Task: Add in the project TripleWorks a sprint 'Celestial Sprint'.
Action: Mouse moved to (233, 76)
Screenshot: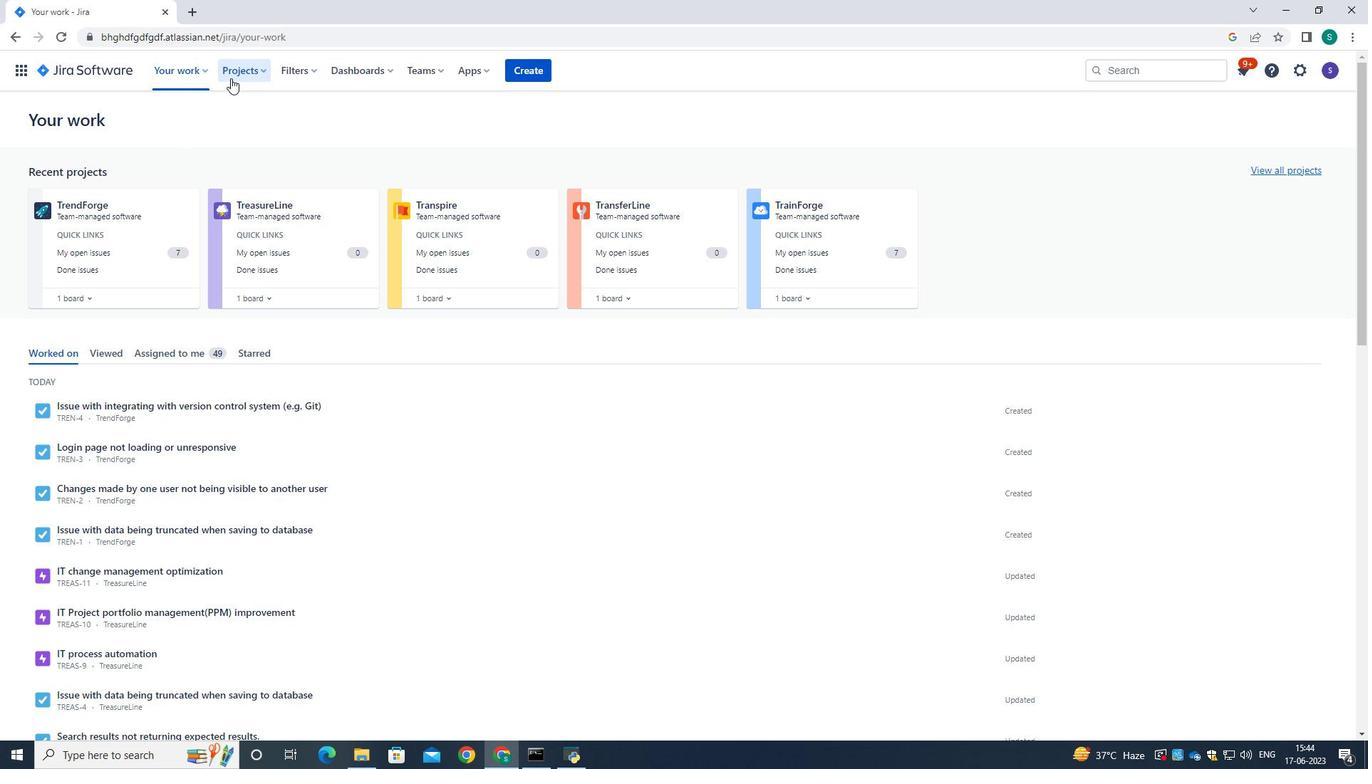 
Action: Mouse pressed left at (233, 76)
Screenshot: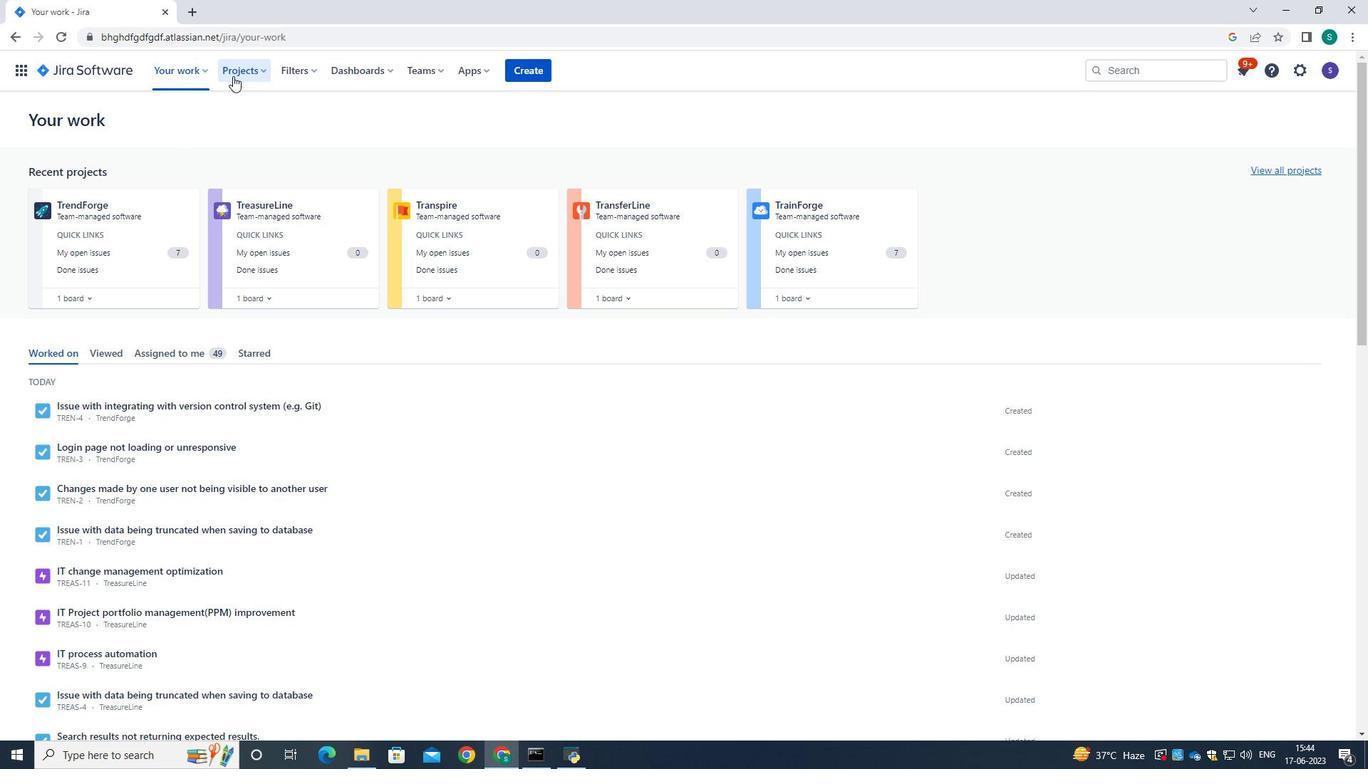 
Action: Mouse moved to (267, 137)
Screenshot: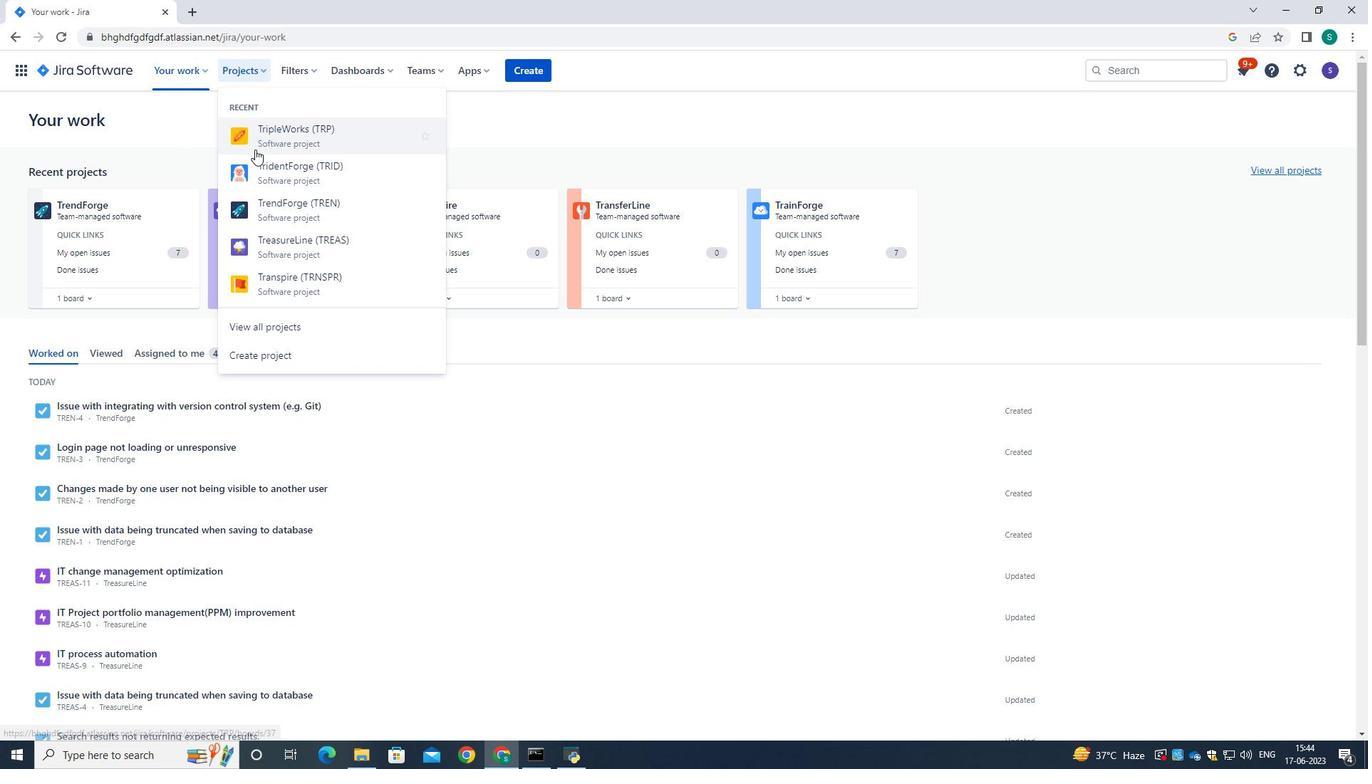 
Action: Mouse pressed left at (267, 137)
Screenshot: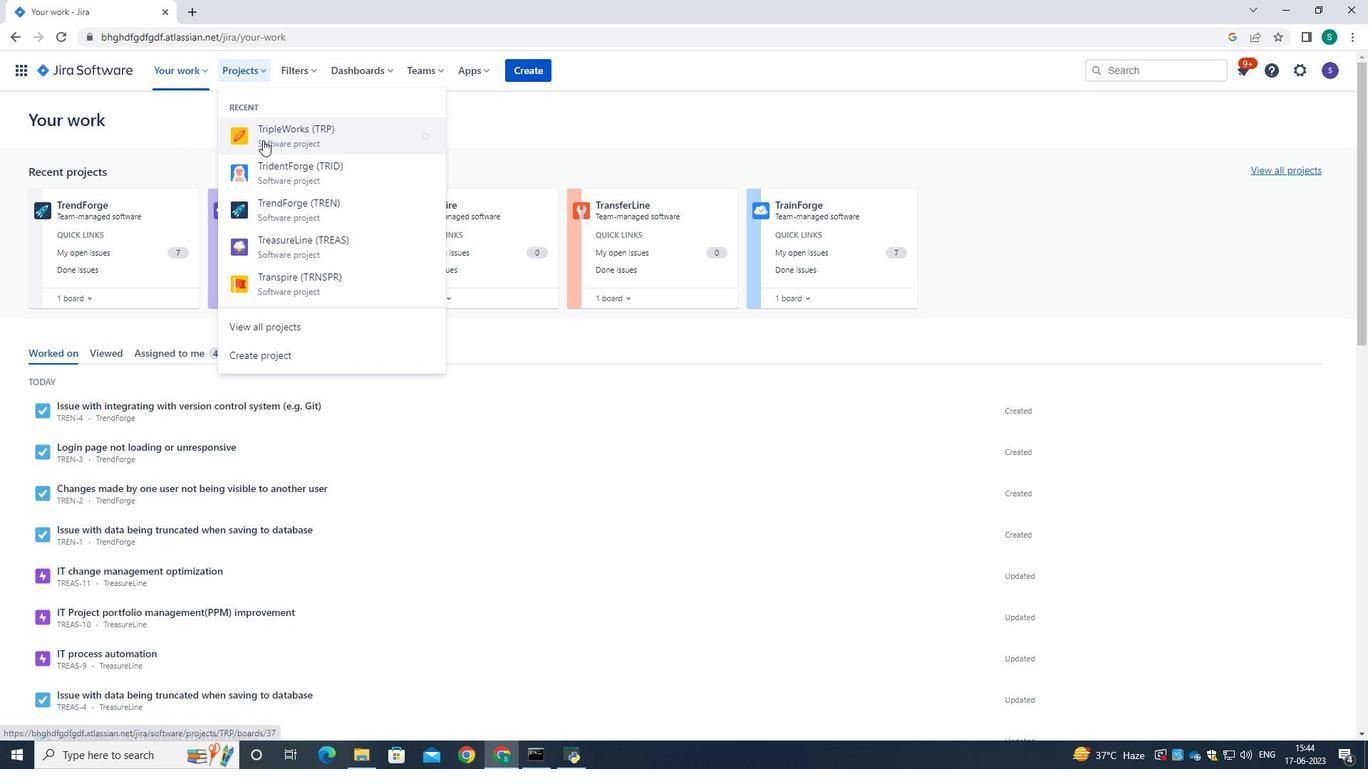 
Action: Mouse moved to (75, 224)
Screenshot: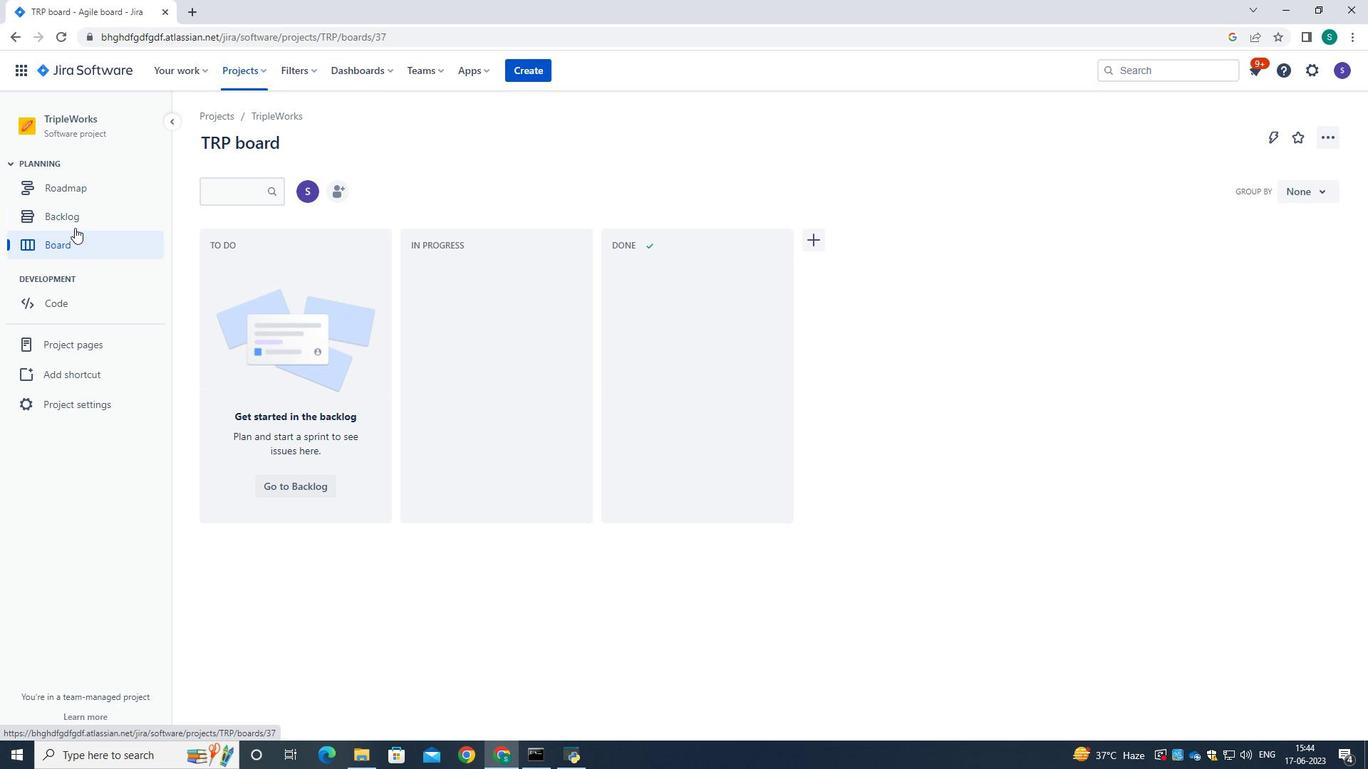 
Action: Mouse pressed left at (75, 224)
Screenshot: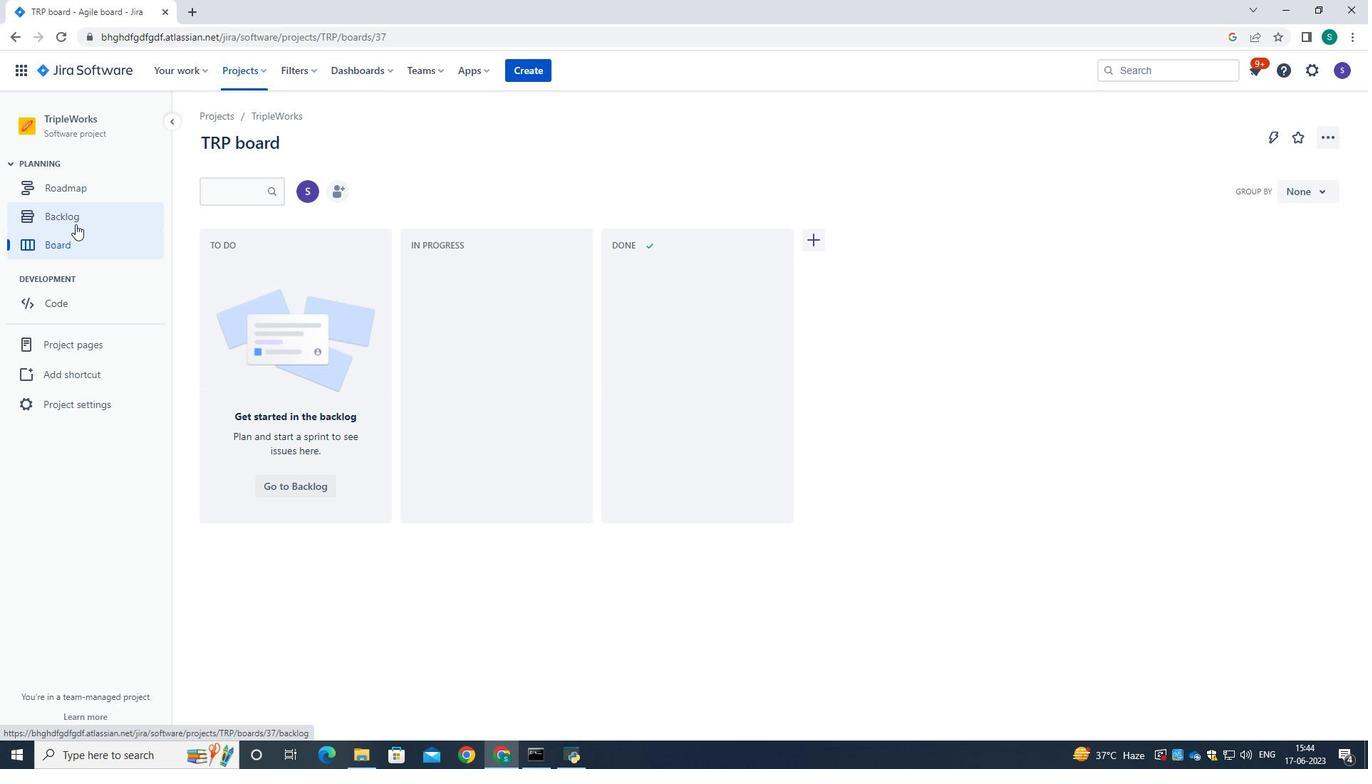 
Action: Mouse moved to (653, 293)
Screenshot: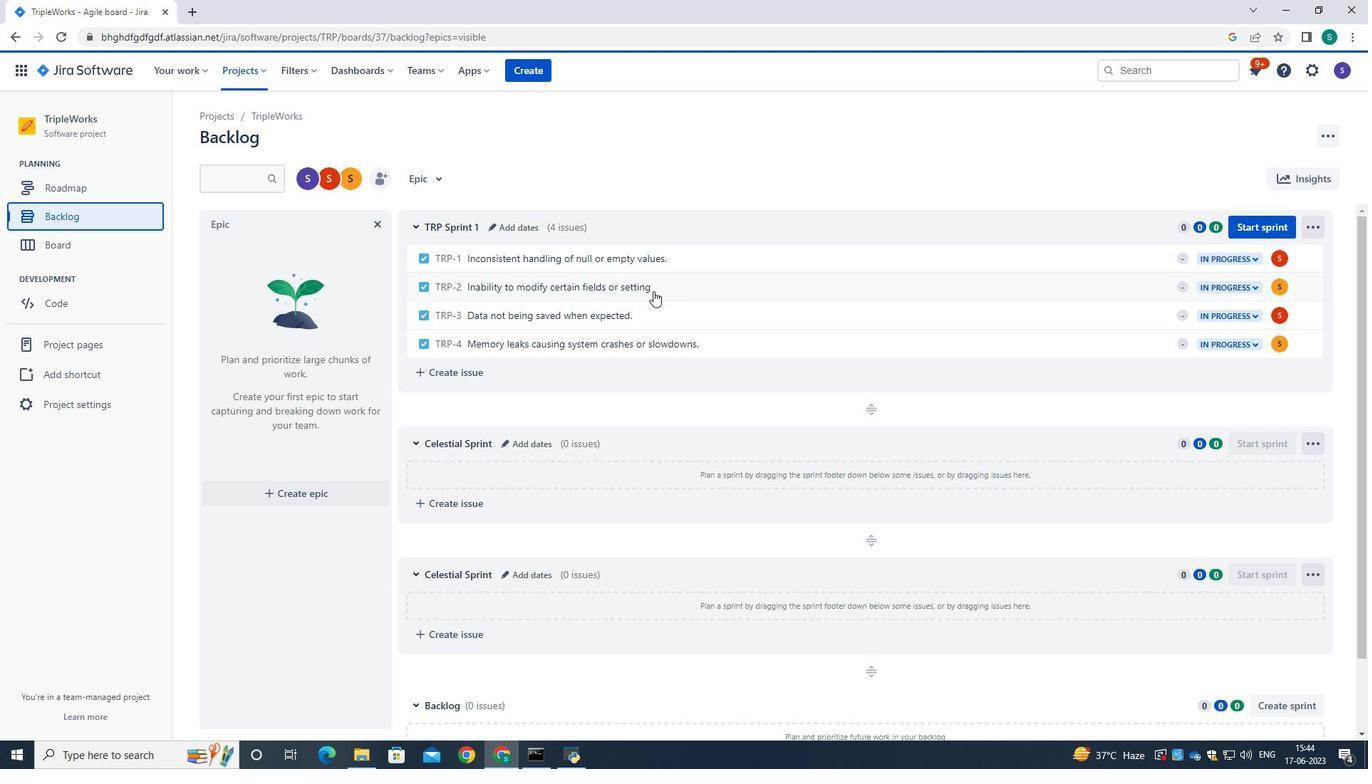 
Action: Mouse scrolled (653, 292) with delta (0, 0)
Screenshot: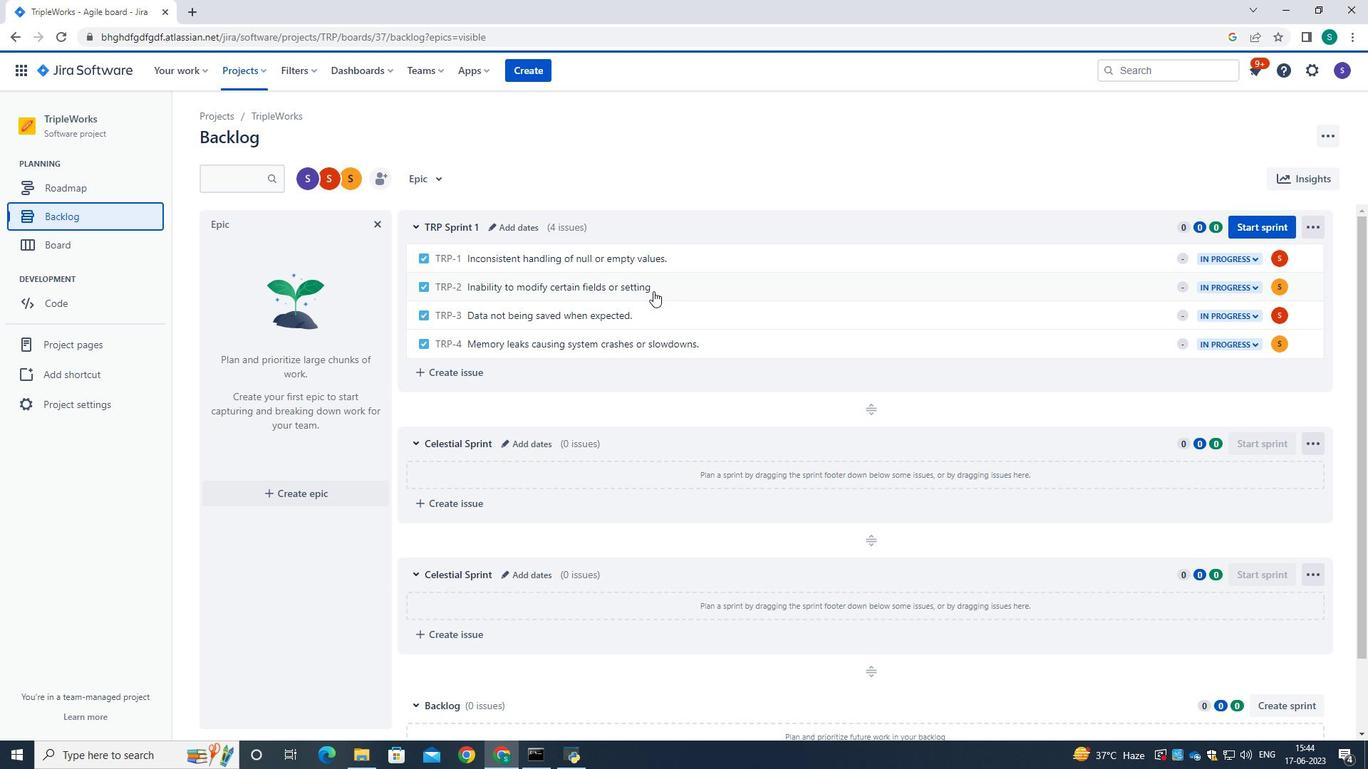
Action: Mouse scrolled (653, 292) with delta (0, 0)
Screenshot: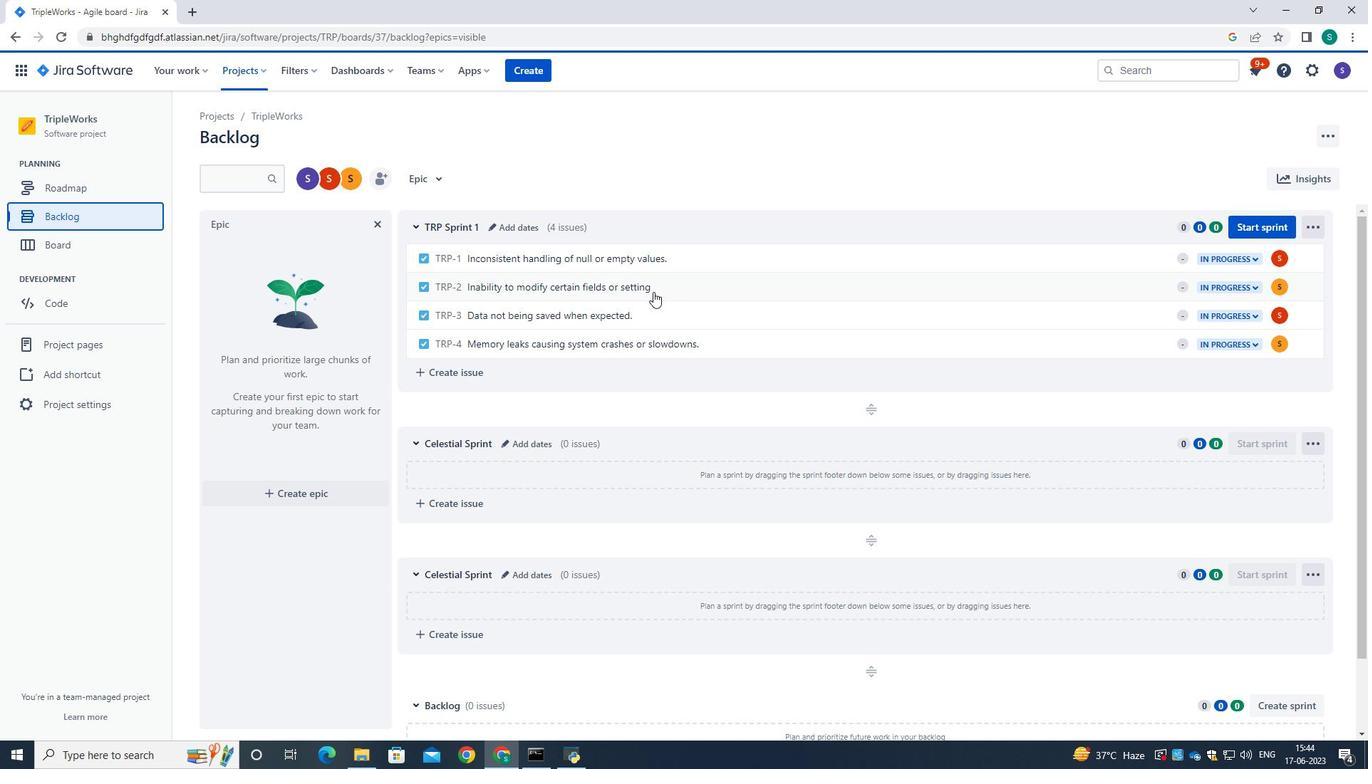 
Action: Mouse scrolled (653, 292) with delta (0, 0)
Screenshot: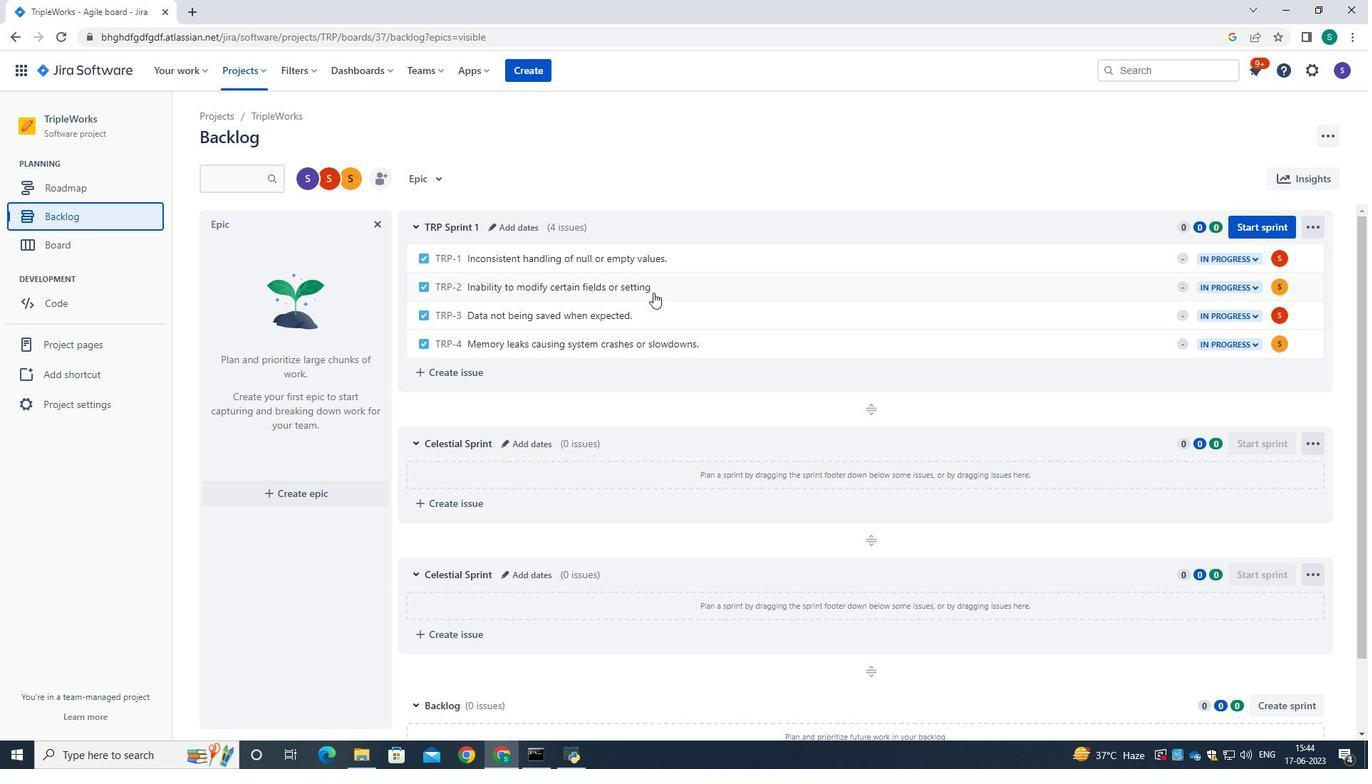
Action: Mouse scrolled (653, 292) with delta (0, 0)
Screenshot: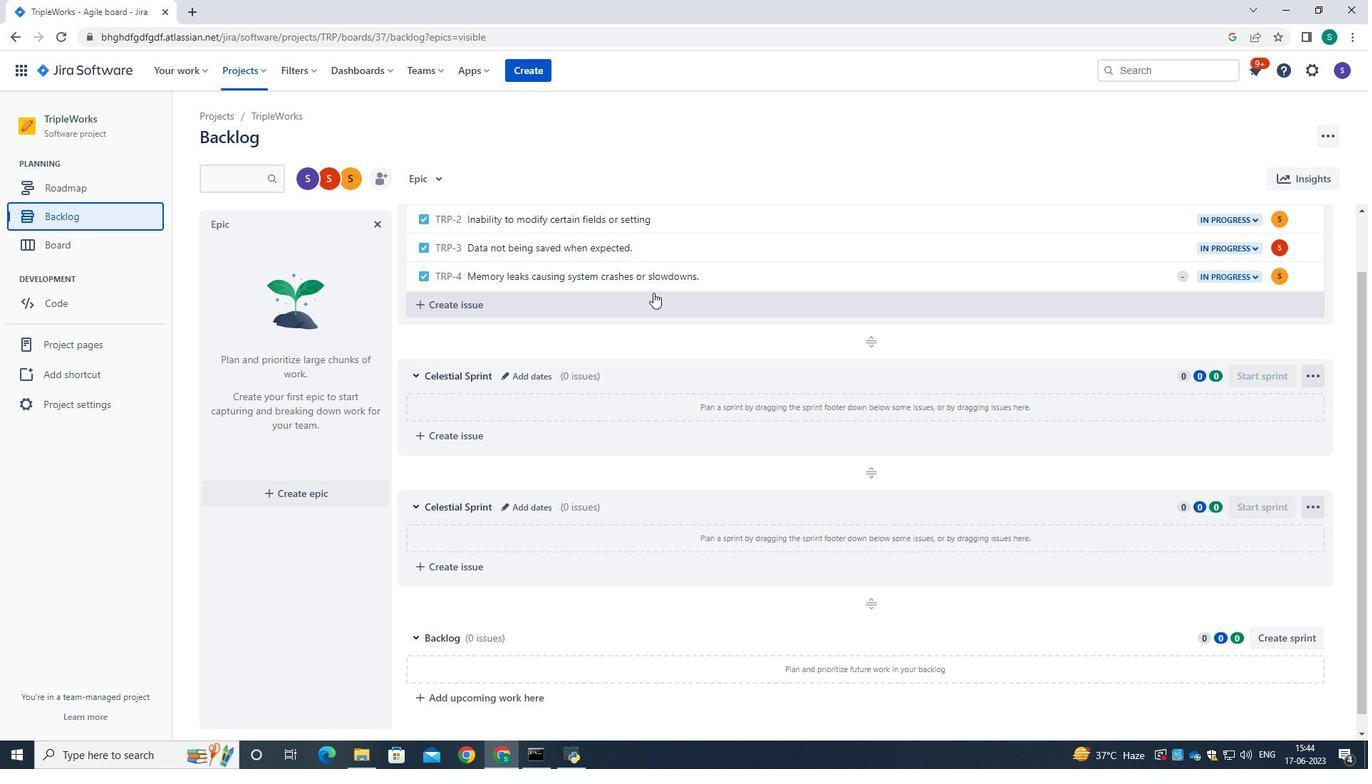 
Action: Mouse scrolled (653, 292) with delta (0, 0)
Screenshot: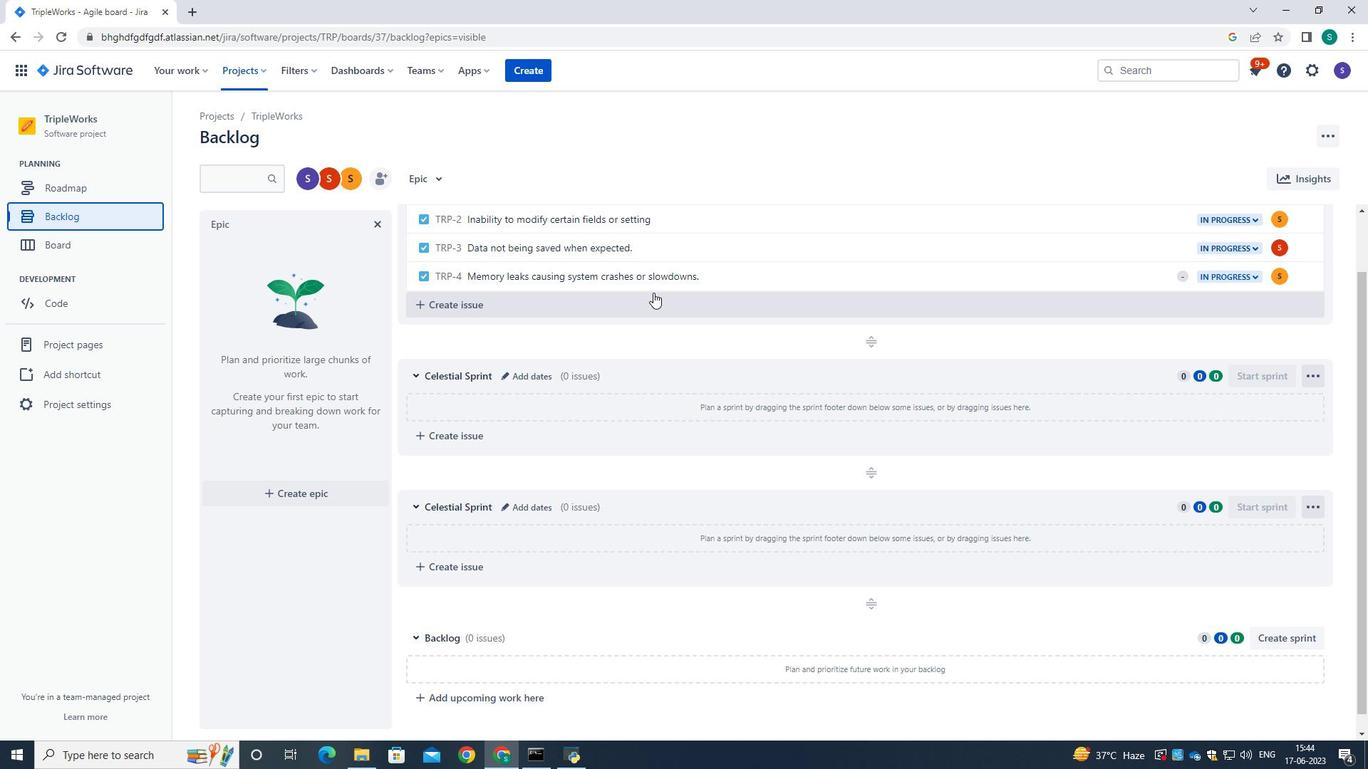
Action: Mouse scrolled (653, 292) with delta (0, 0)
Screenshot: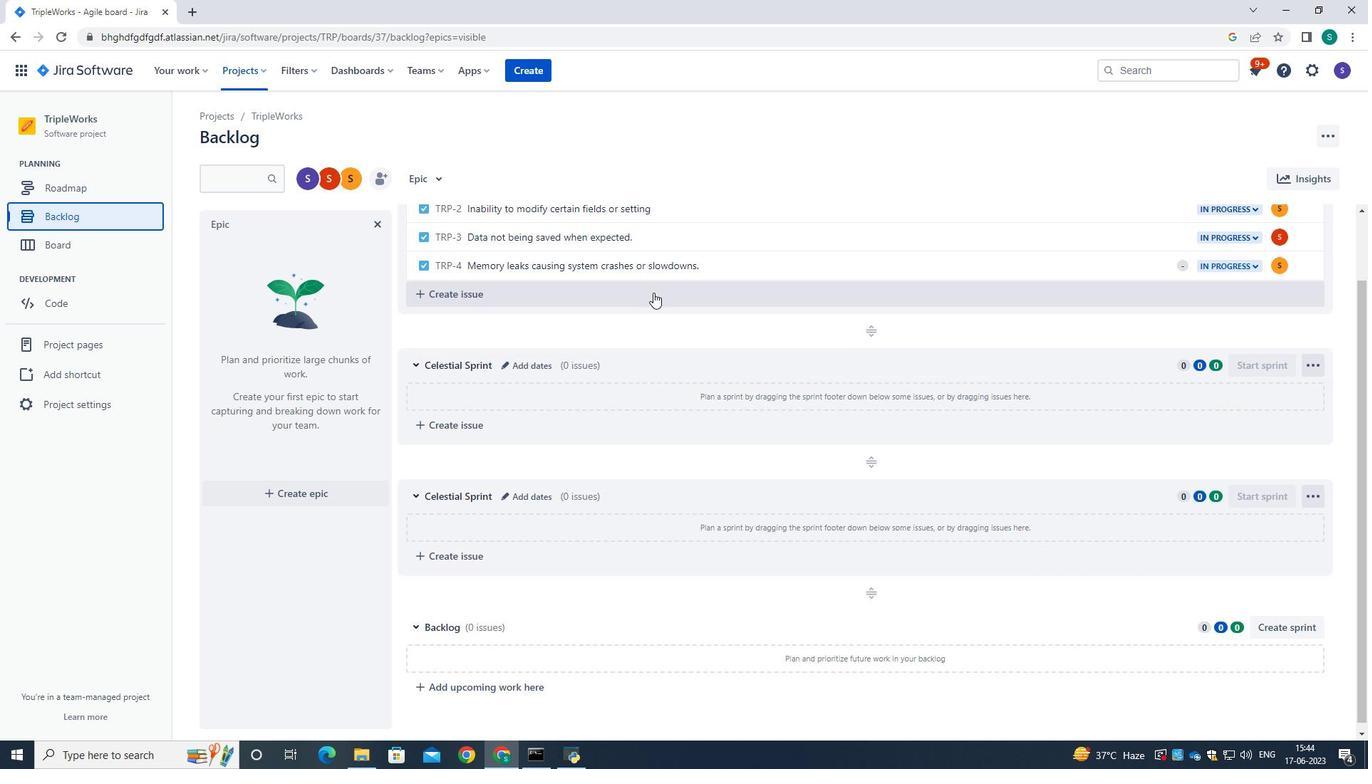 
Action: Mouse moved to (1288, 628)
Screenshot: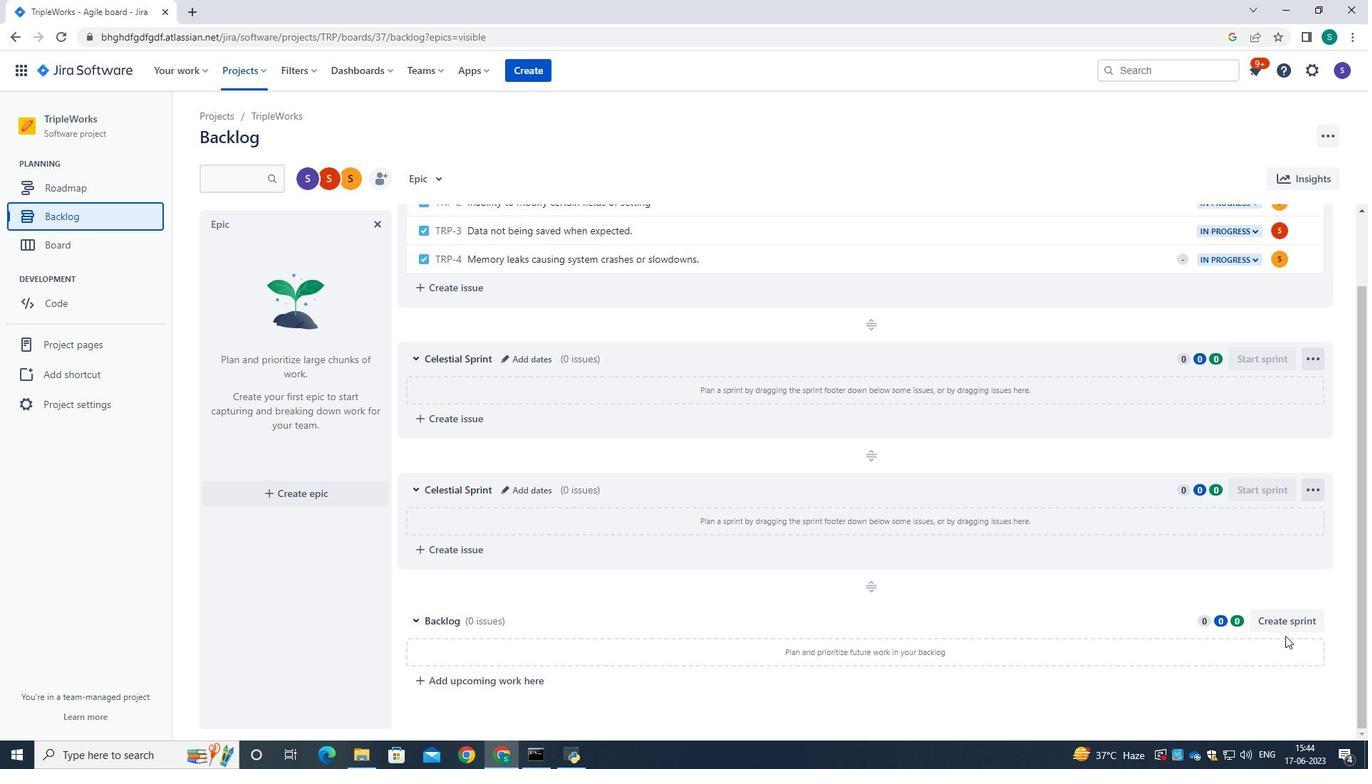 
Action: Mouse pressed left at (1288, 628)
Screenshot: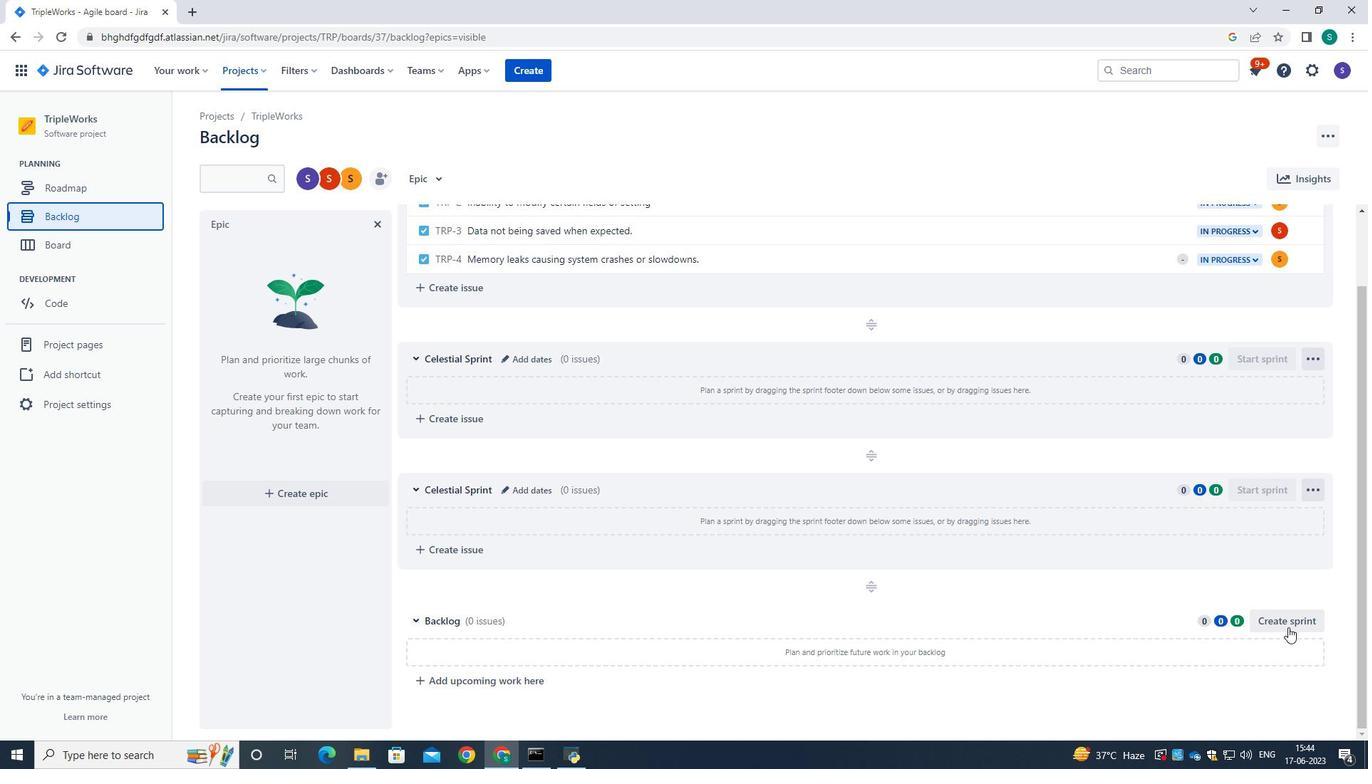 
Action: Mouse moved to (509, 620)
Screenshot: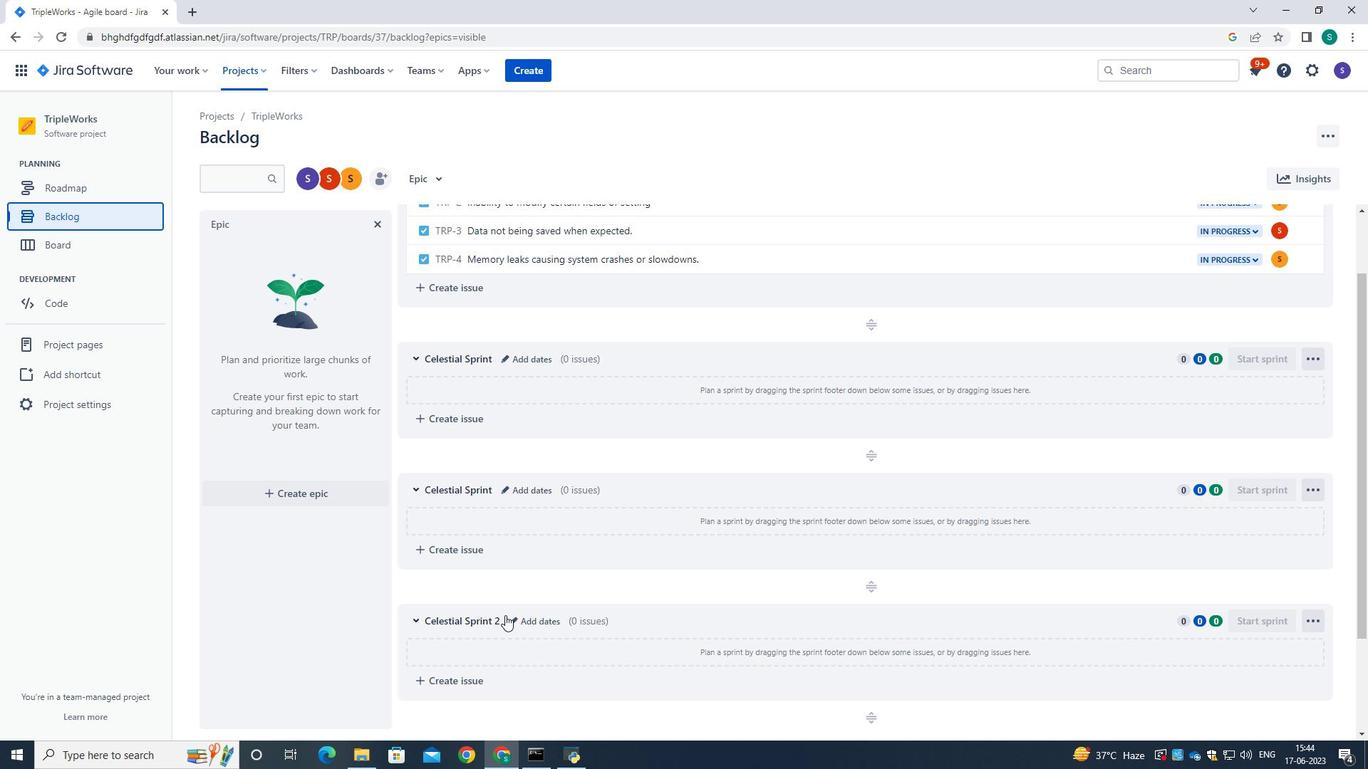 
Action: Mouse pressed left at (509, 620)
Screenshot: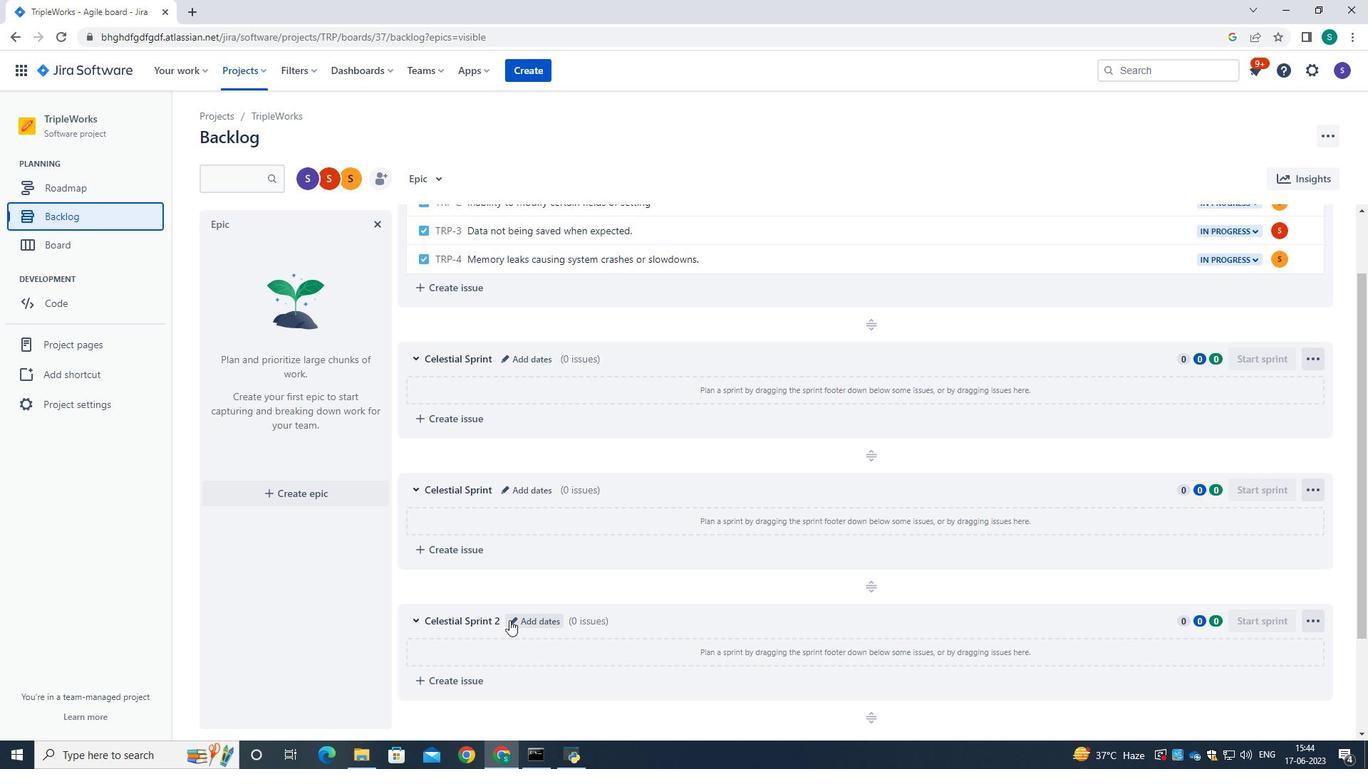 
Action: Mouse moved to (608, 186)
Screenshot: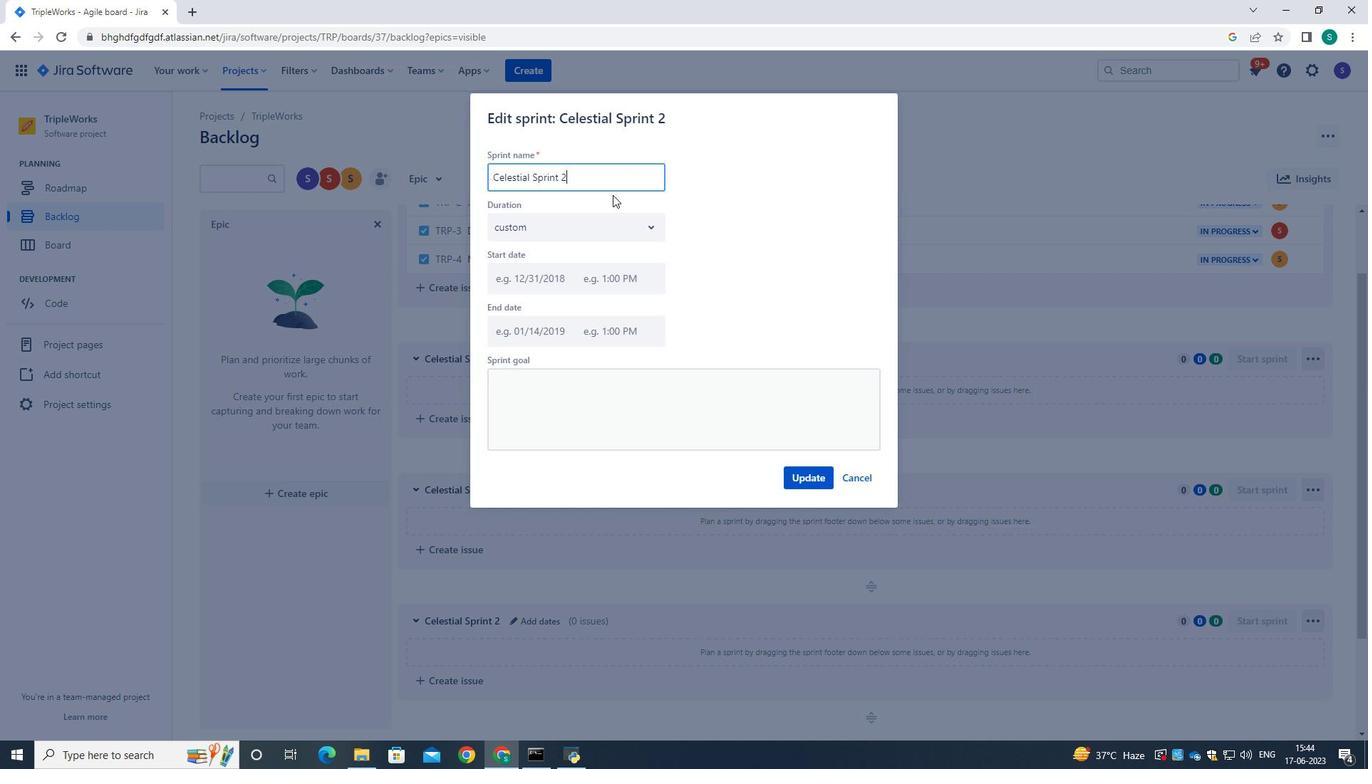 
Action: Mouse pressed left at (608, 186)
Screenshot: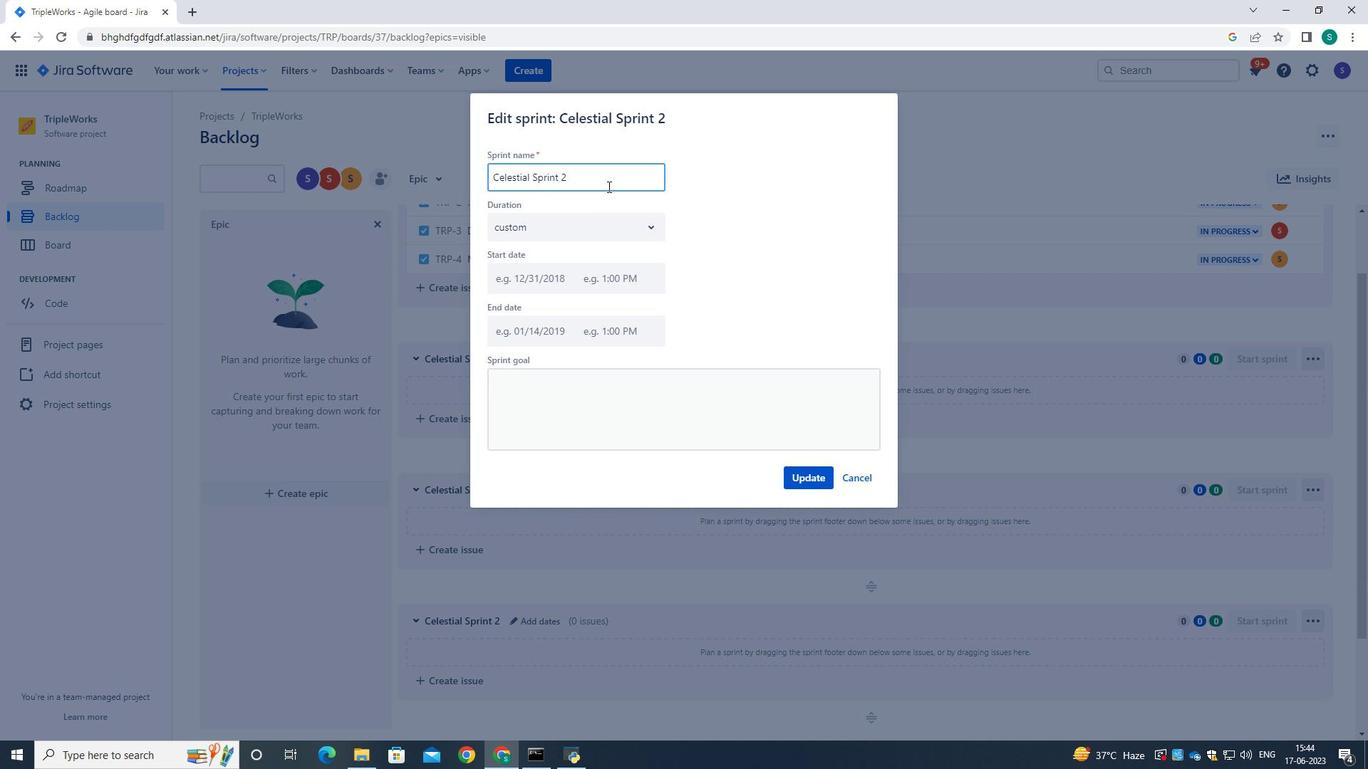 
Action: Key pressed <Key.backspace><Key.backspace>
Screenshot: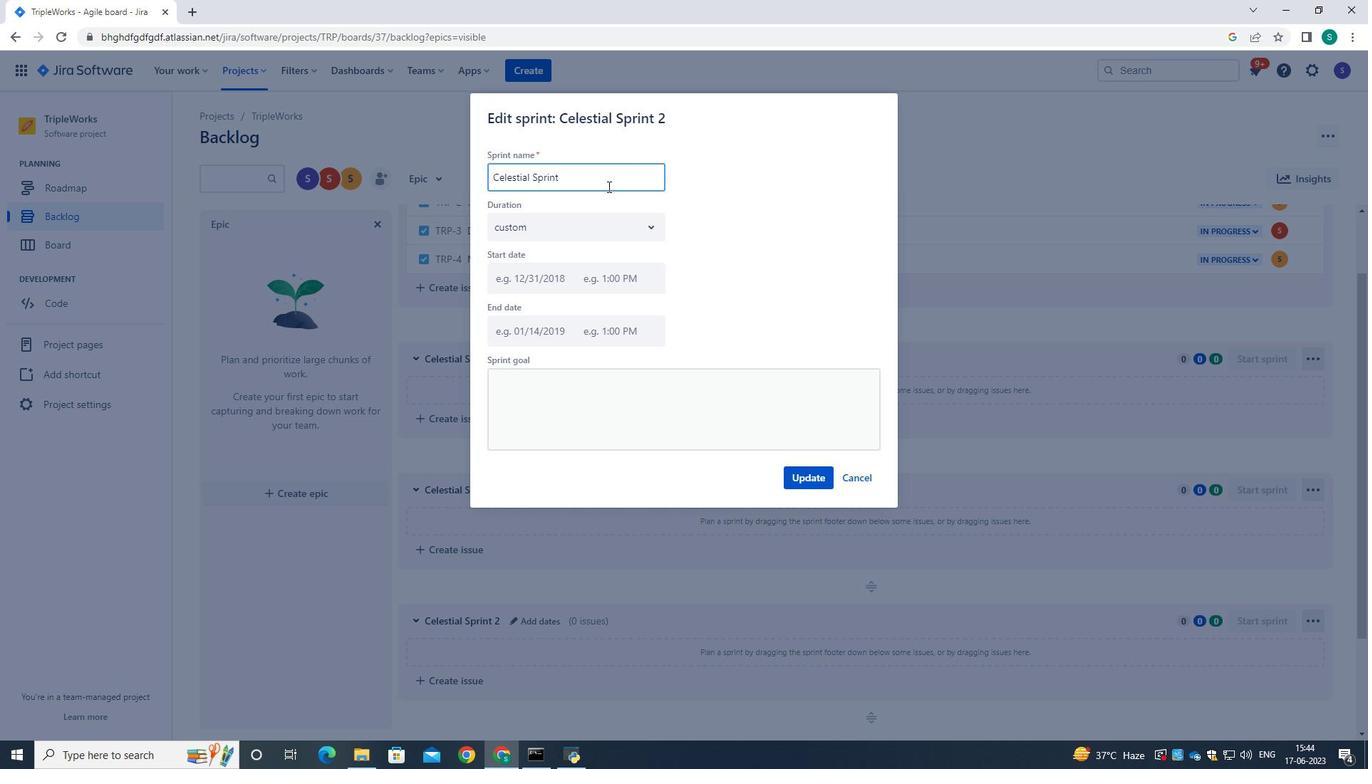 
Action: Mouse moved to (814, 481)
Screenshot: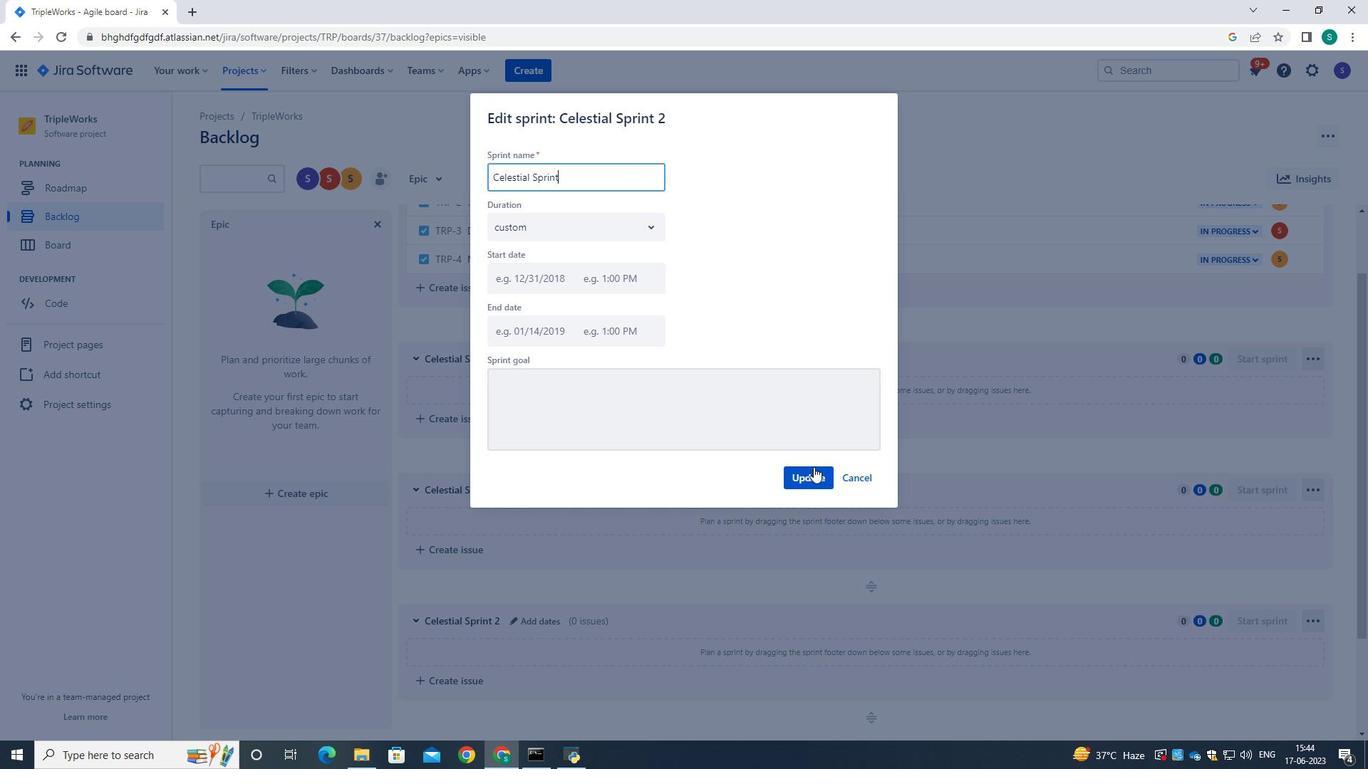 
Action: Mouse pressed left at (814, 481)
Screenshot: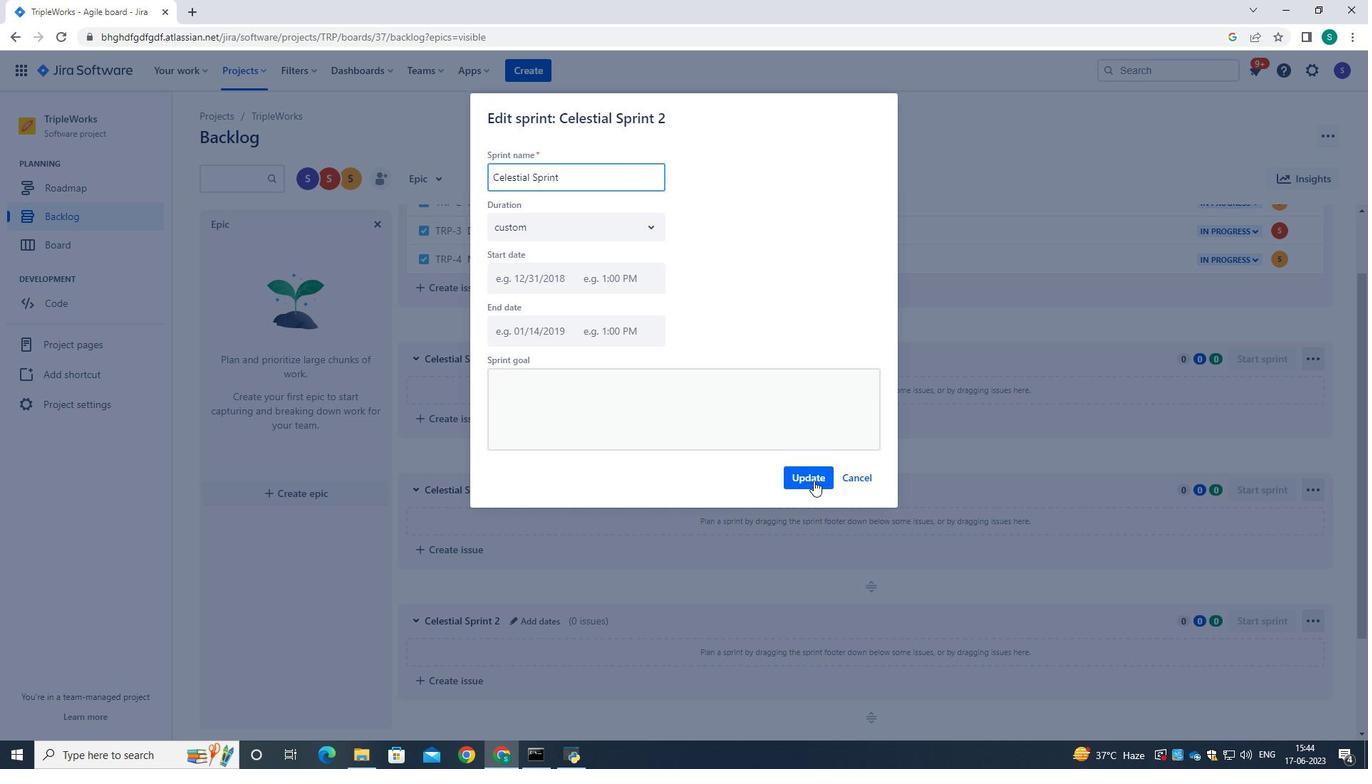 
Action: Mouse moved to (373, 526)
Screenshot: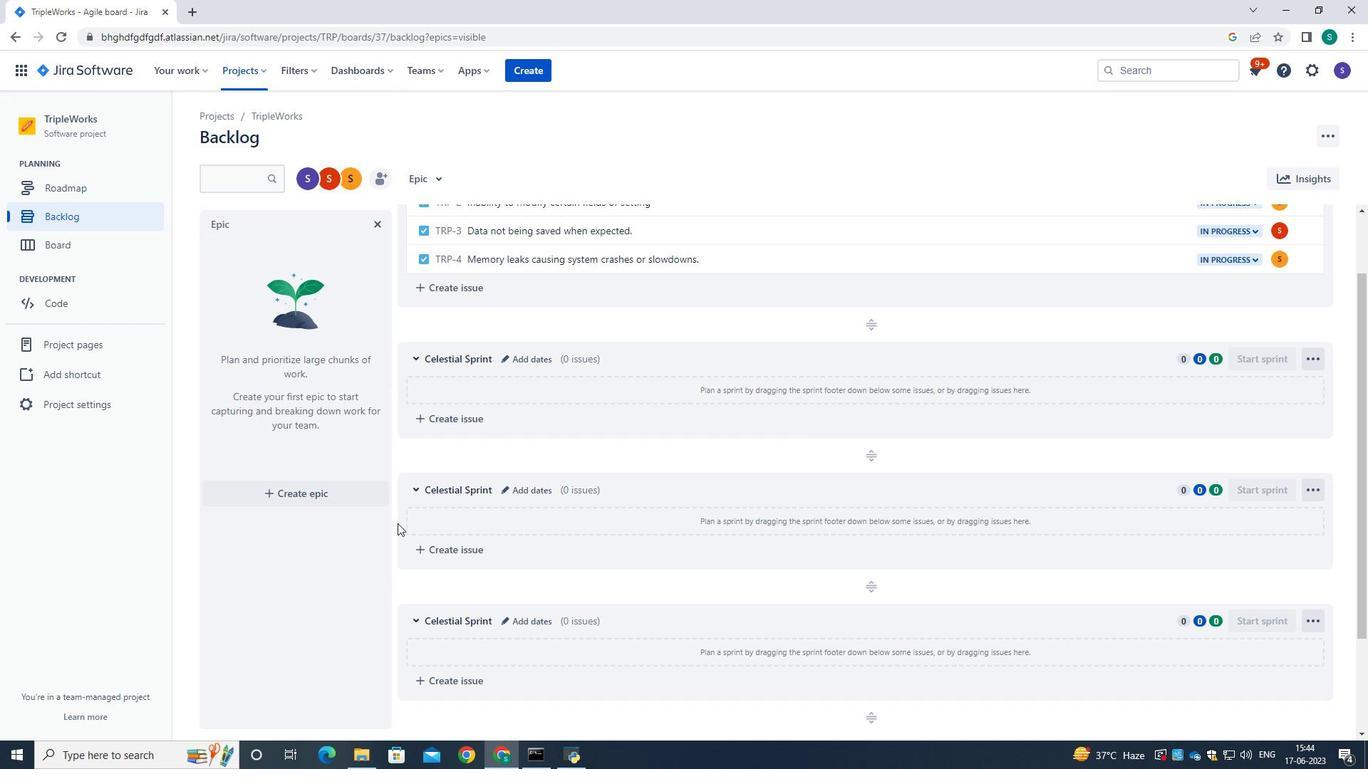
Action: Mouse pressed left at (373, 526)
Screenshot: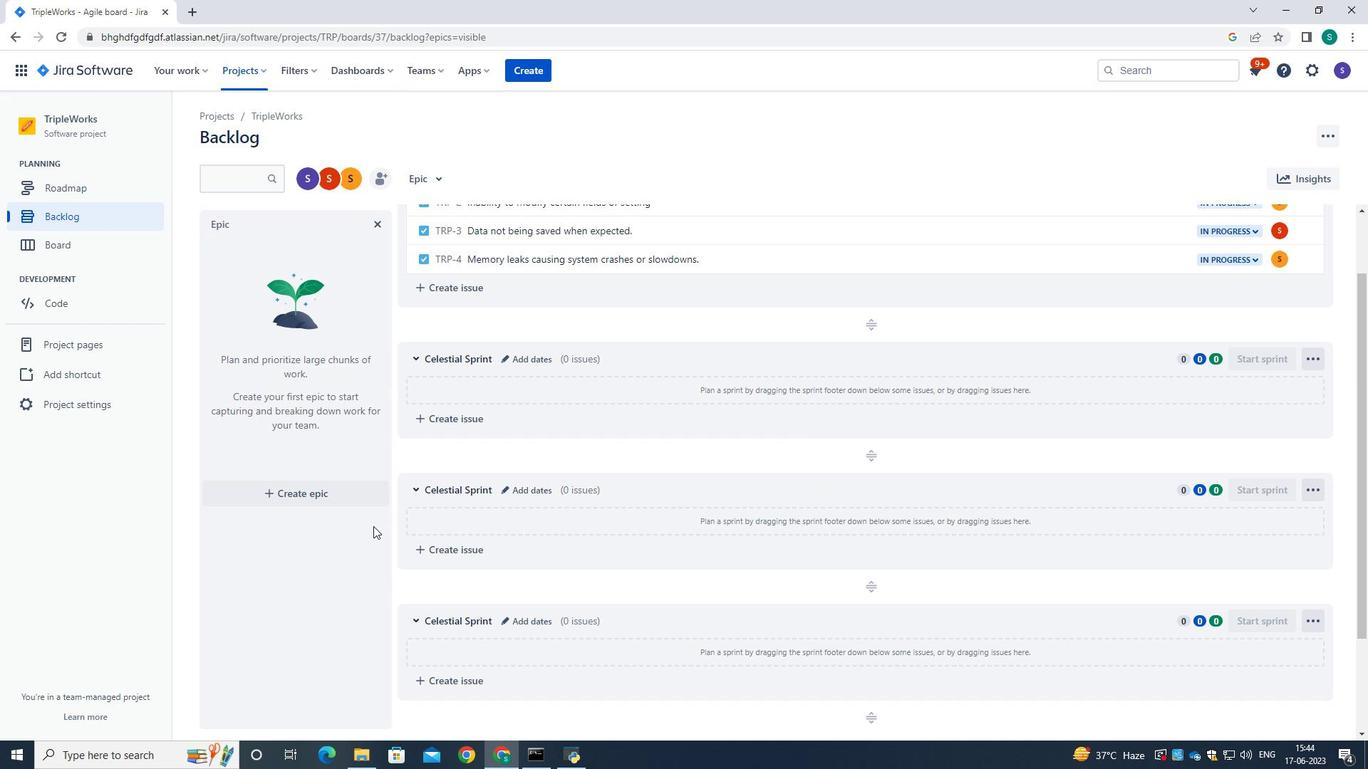 
Action: Mouse moved to (390, 405)
Screenshot: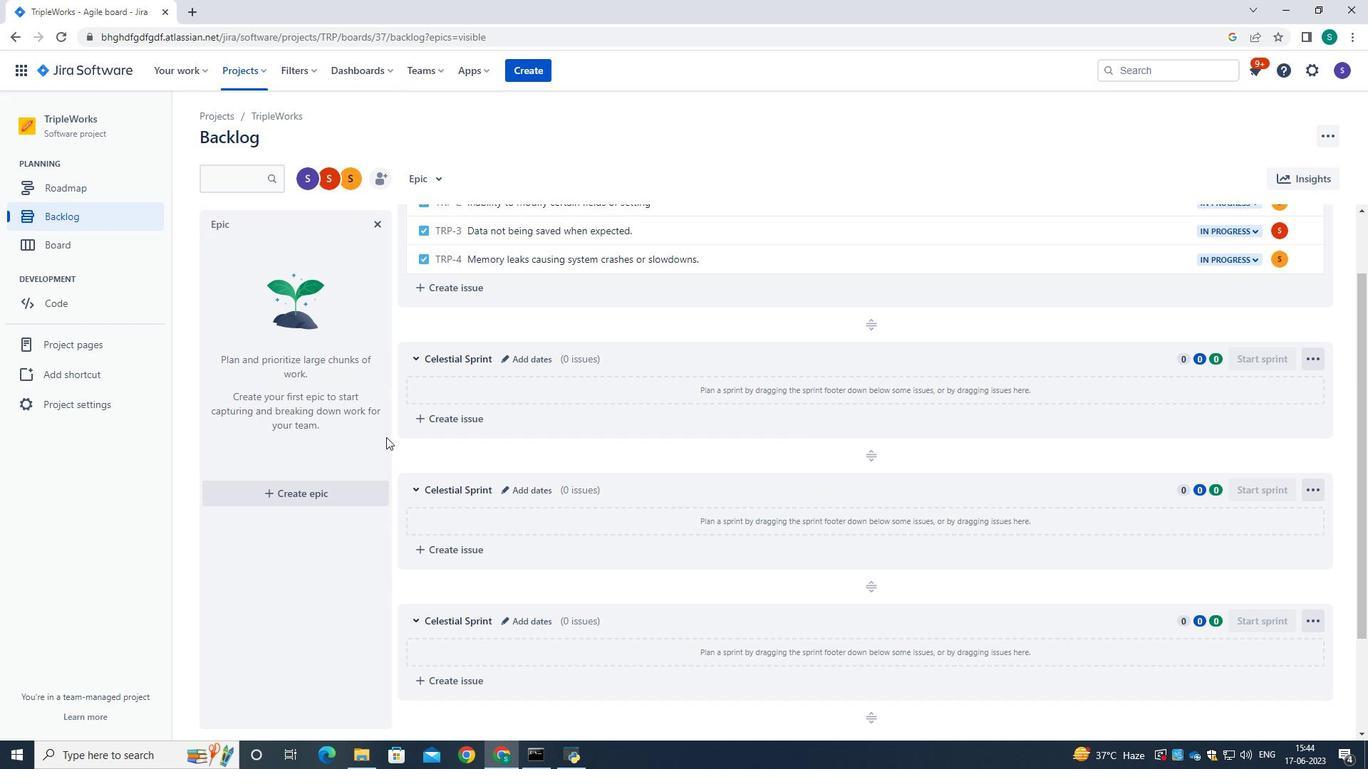 
